 Task: Apply Clip Filter to Duotone
Action: Mouse moved to (662, 260)
Screenshot: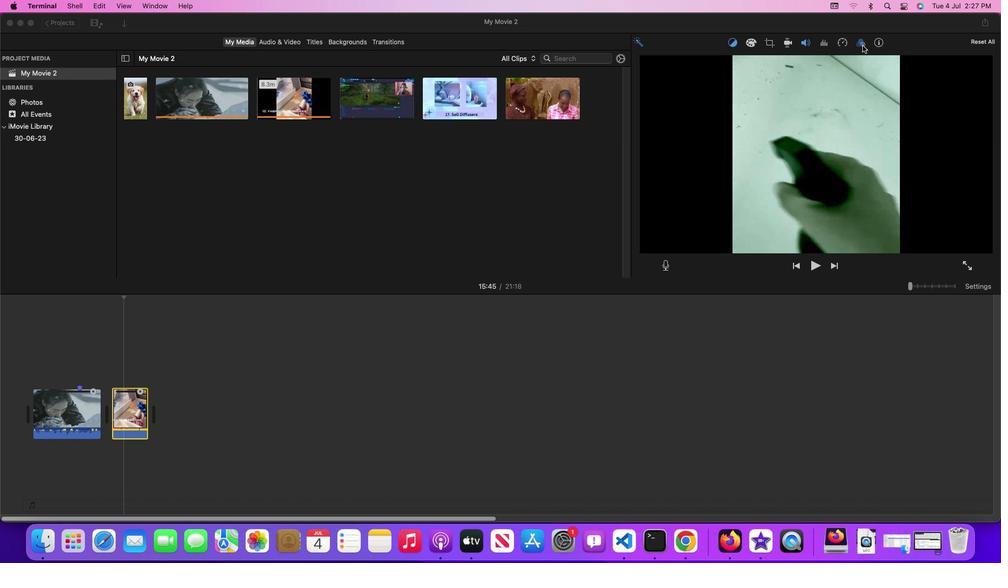 
Action: Mouse pressed left at (662, 260)
Screenshot: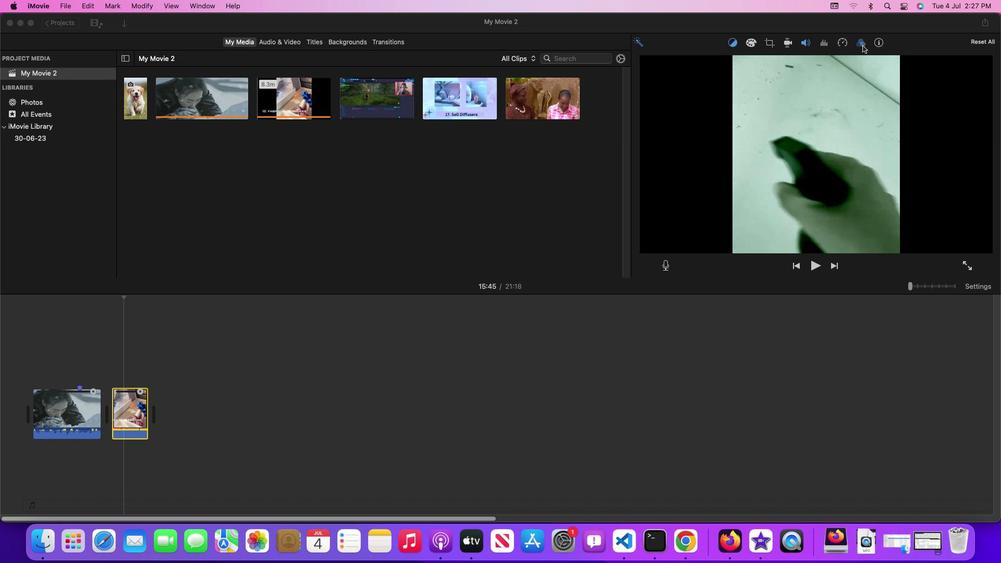 
Action: Mouse moved to (662, 260)
Screenshot: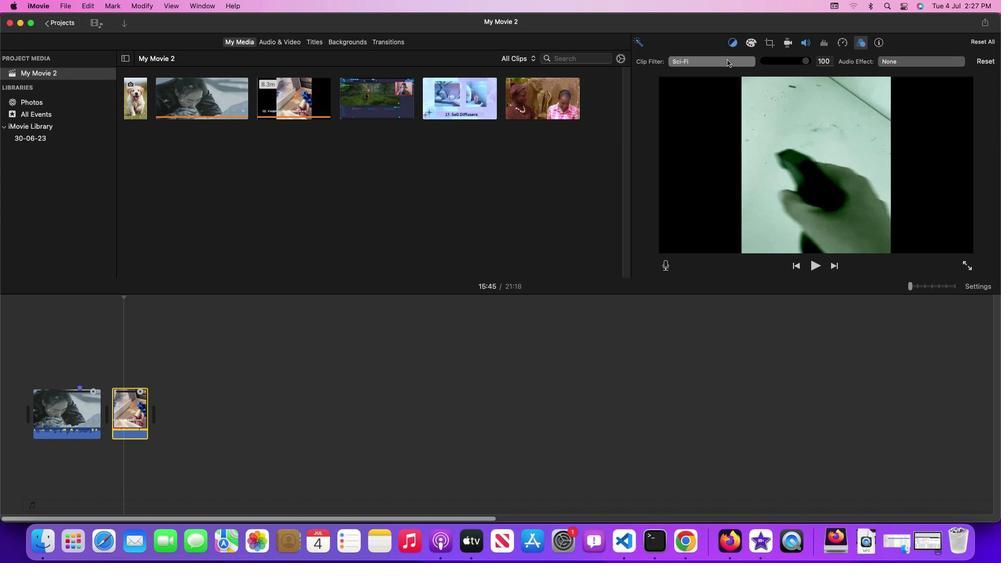 
Action: Mouse pressed left at (662, 260)
Screenshot: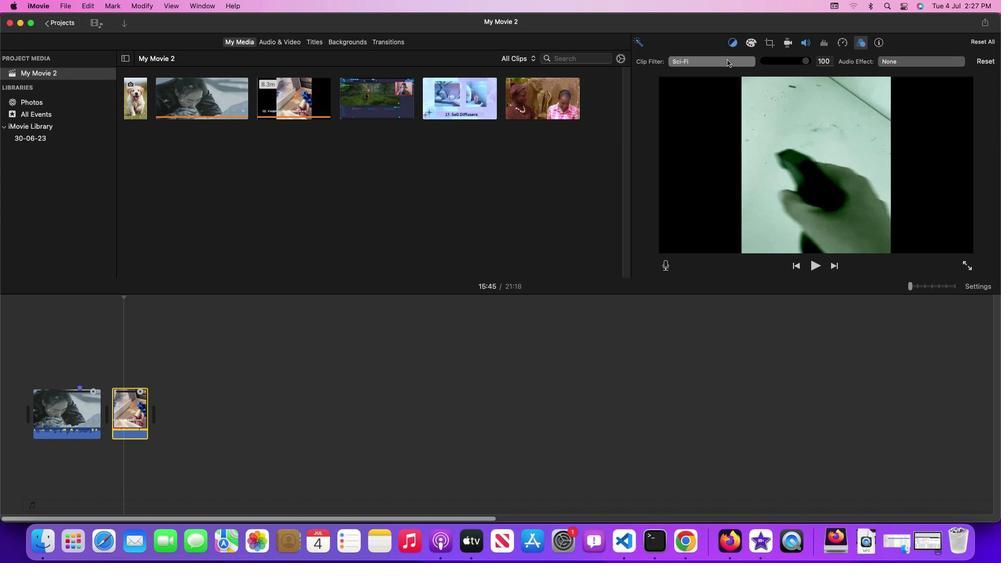 
Action: Mouse moved to (662, 260)
Screenshot: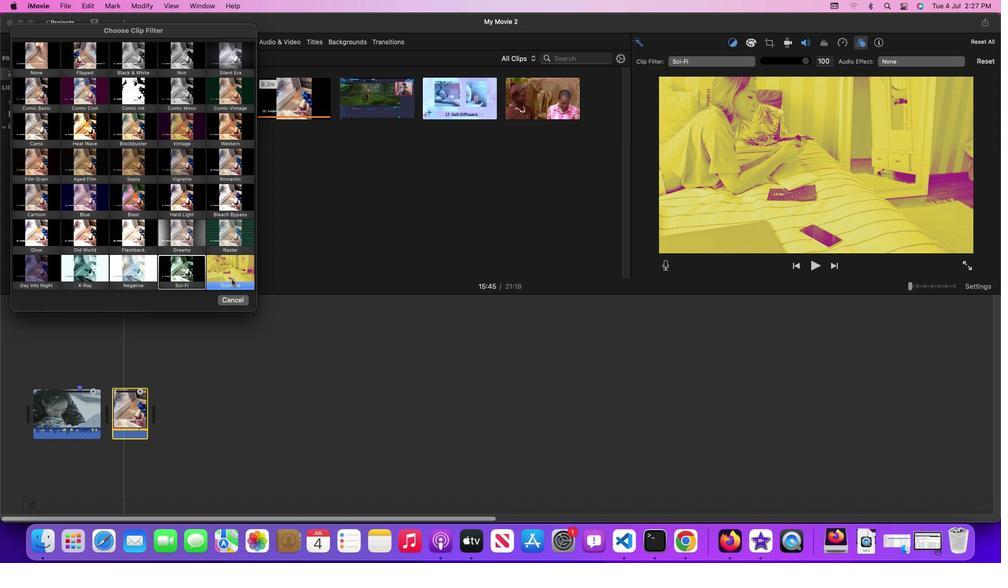 
Action: Mouse pressed left at (662, 260)
Screenshot: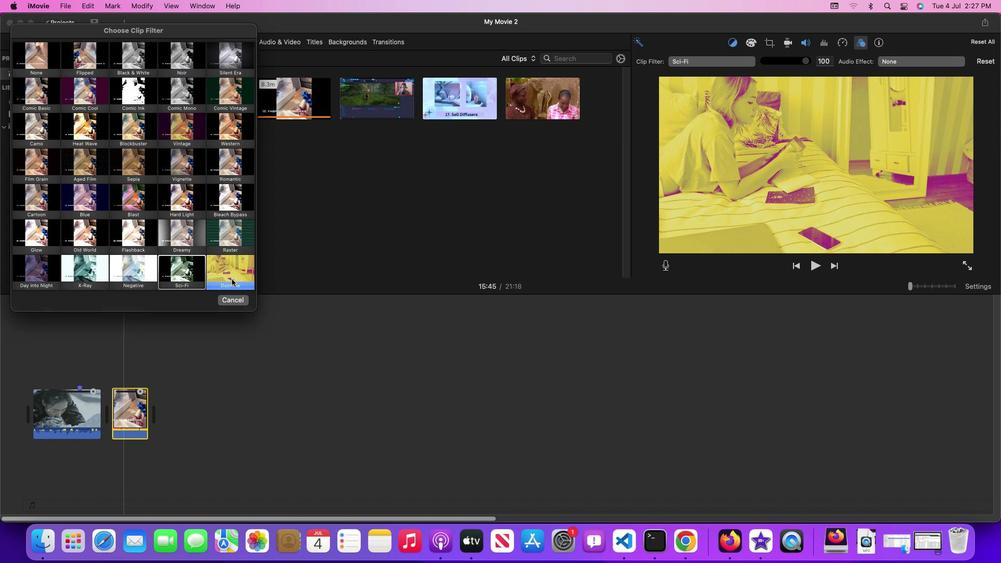 
Action: Mouse moved to (662, 260)
Screenshot: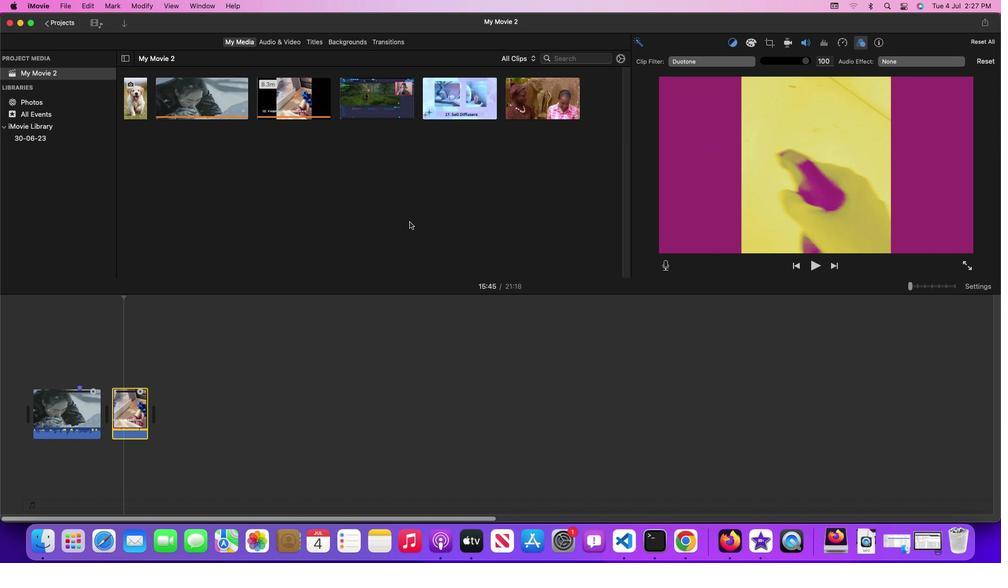 
